Task: Select a due date automation when advanced on, 2 days before a card is due add fields with all custom fields completed at 11:00 AM.
Action: Mouse moved to (1227, 103)
Screenshot: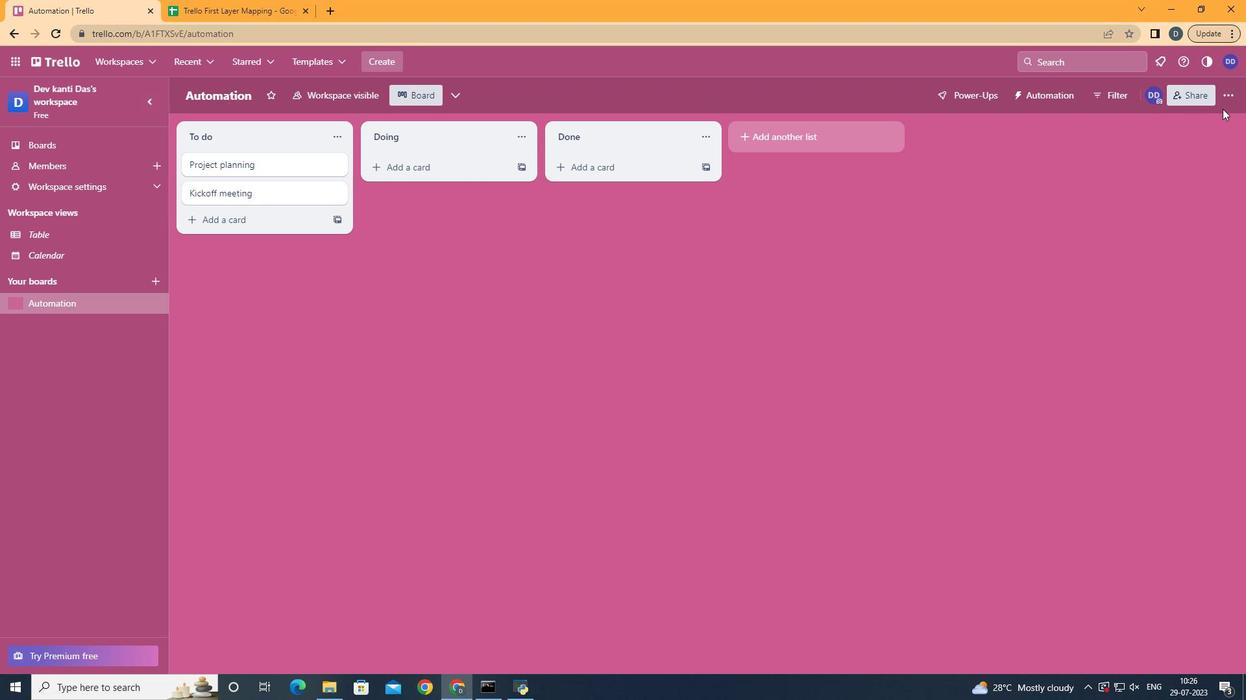 
Action: Mouse pressed left at (1227, 103)
Screenshot: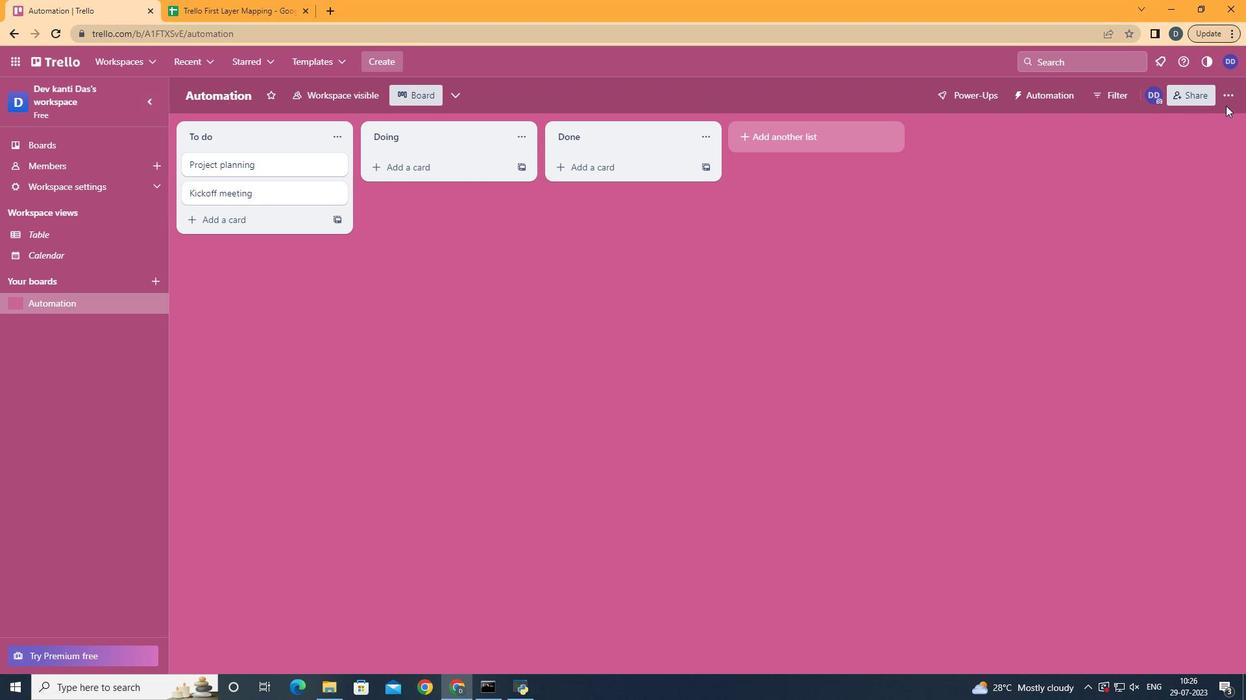 
Action: Mouse moved to (1143, 271)
Screenshot: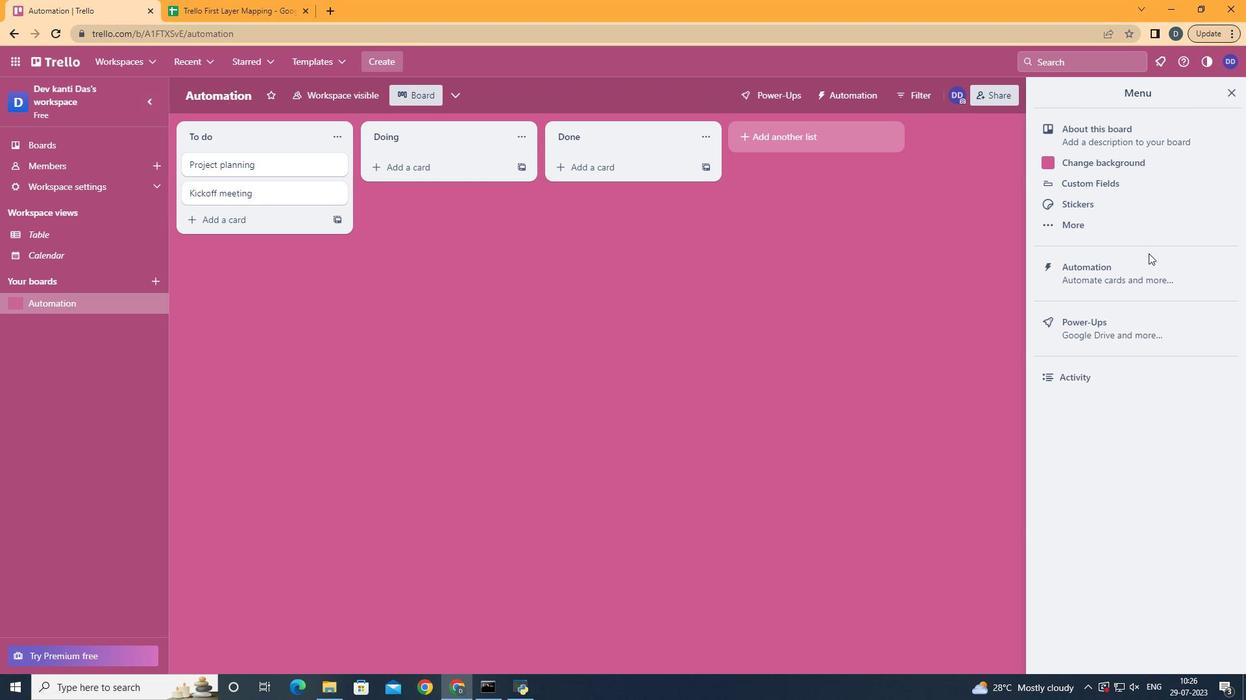 
Action: Mouse pressed left at (1143, 271)
Screenshot: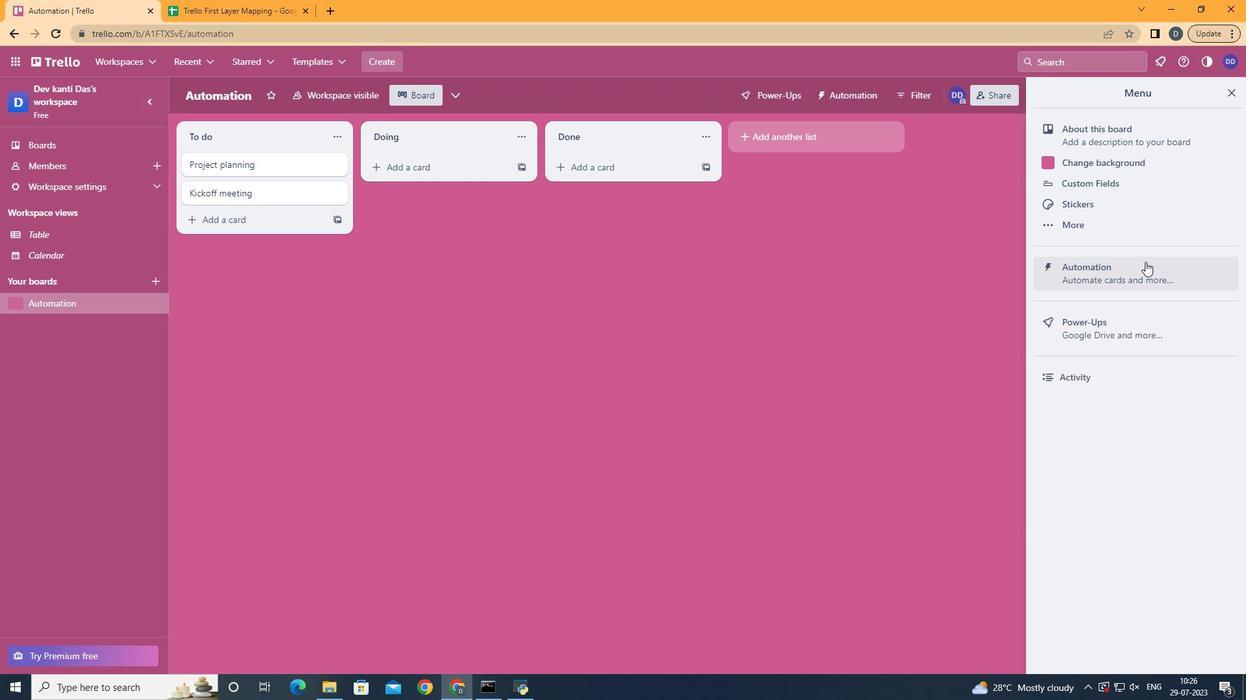 
Action: Mouse moved to (262, 263)
Screenshot: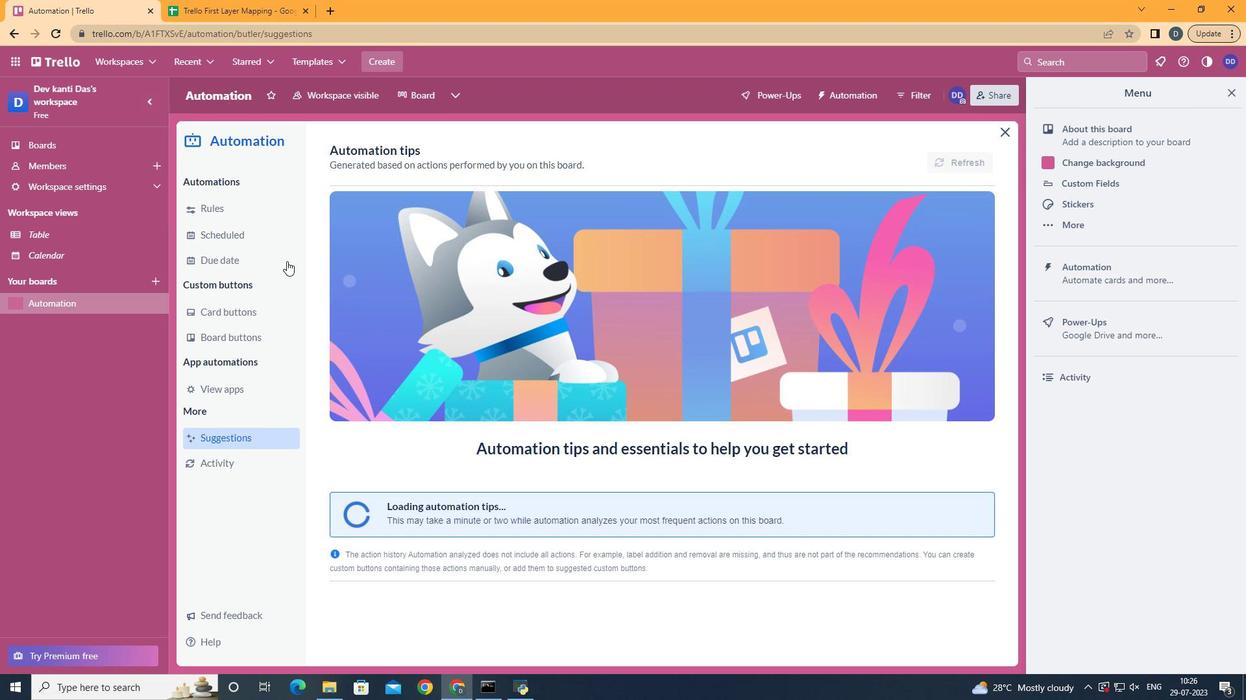 
Action: Mouse pressed left at (262, 263)
Screenshot: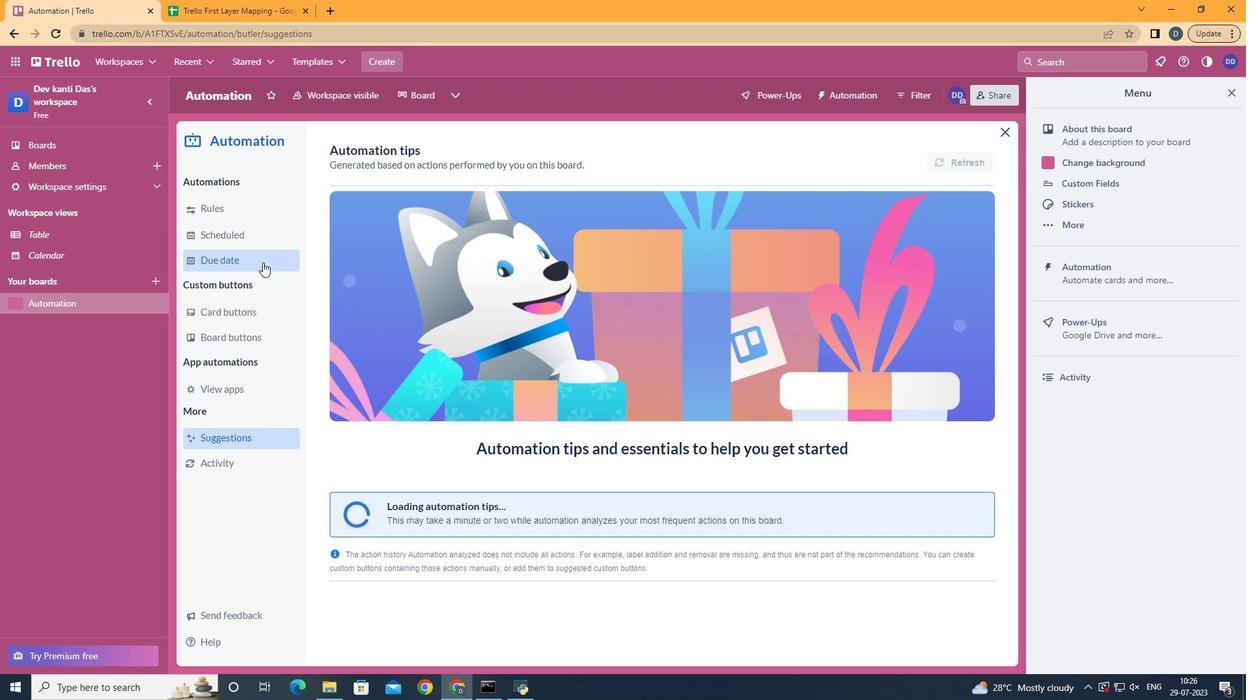 
Action: Mouse moved to (931, 153)
Screenshot: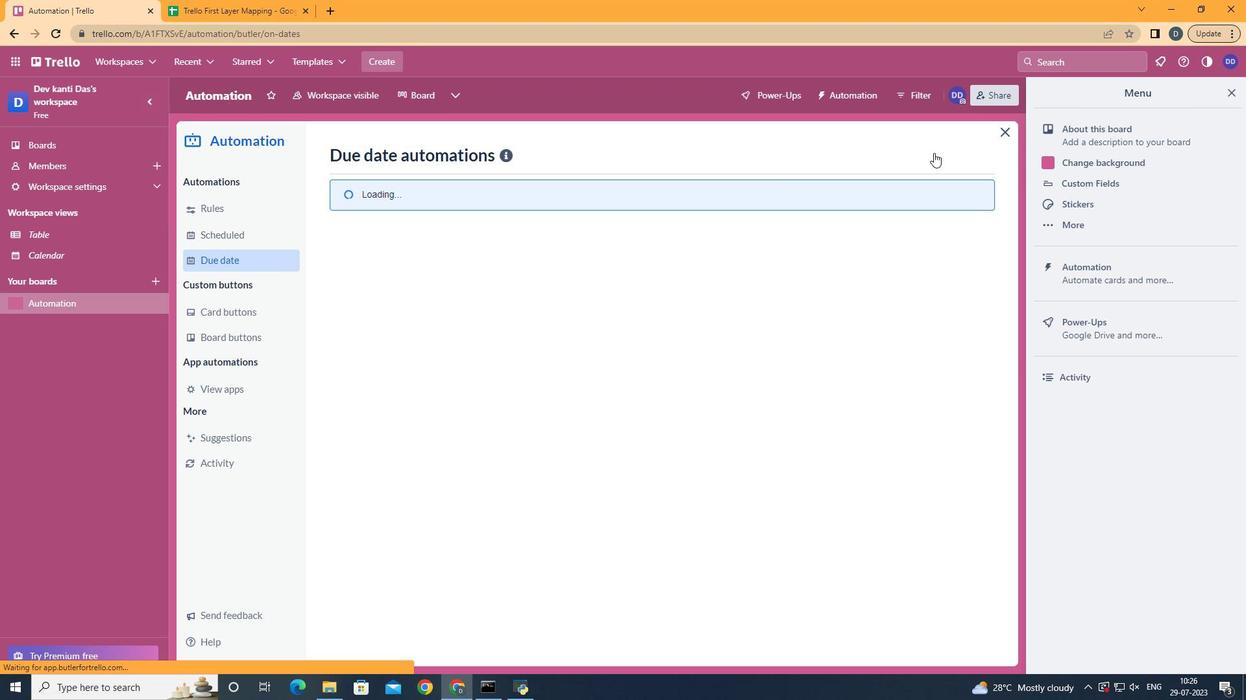 
Action: Mouse pressed left at (931, 153)
Screenshot: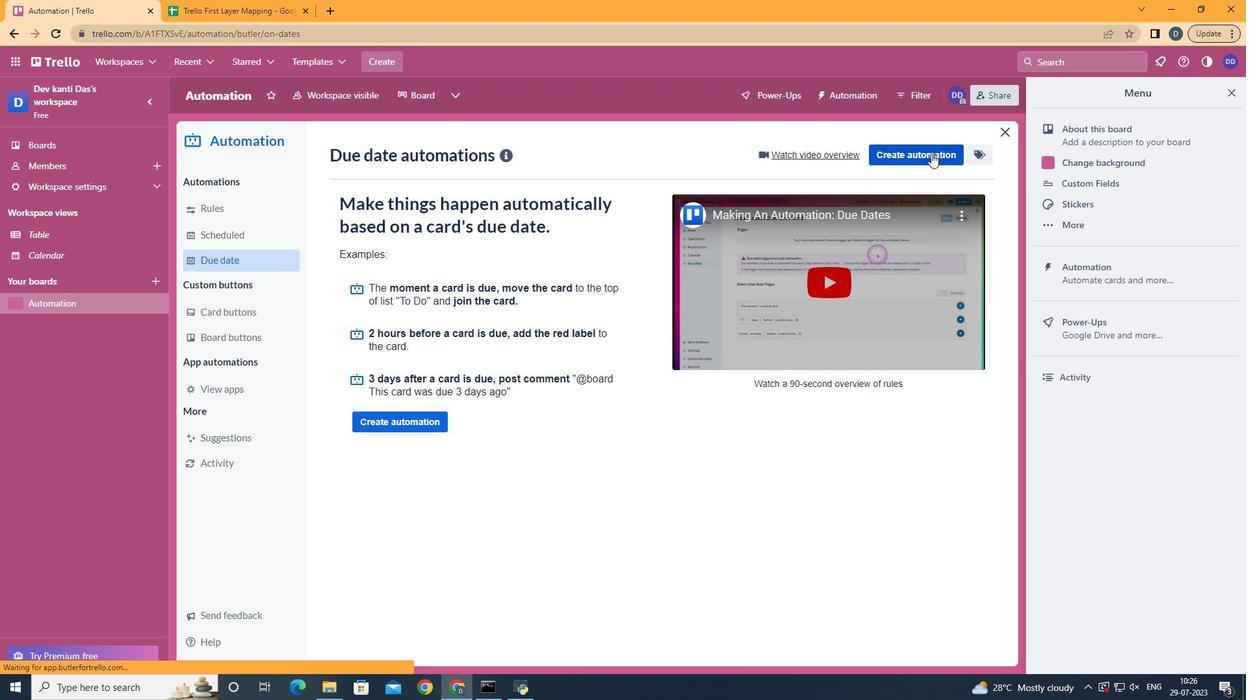 
Action: Mouse moved to (749, 275)
Screenshot: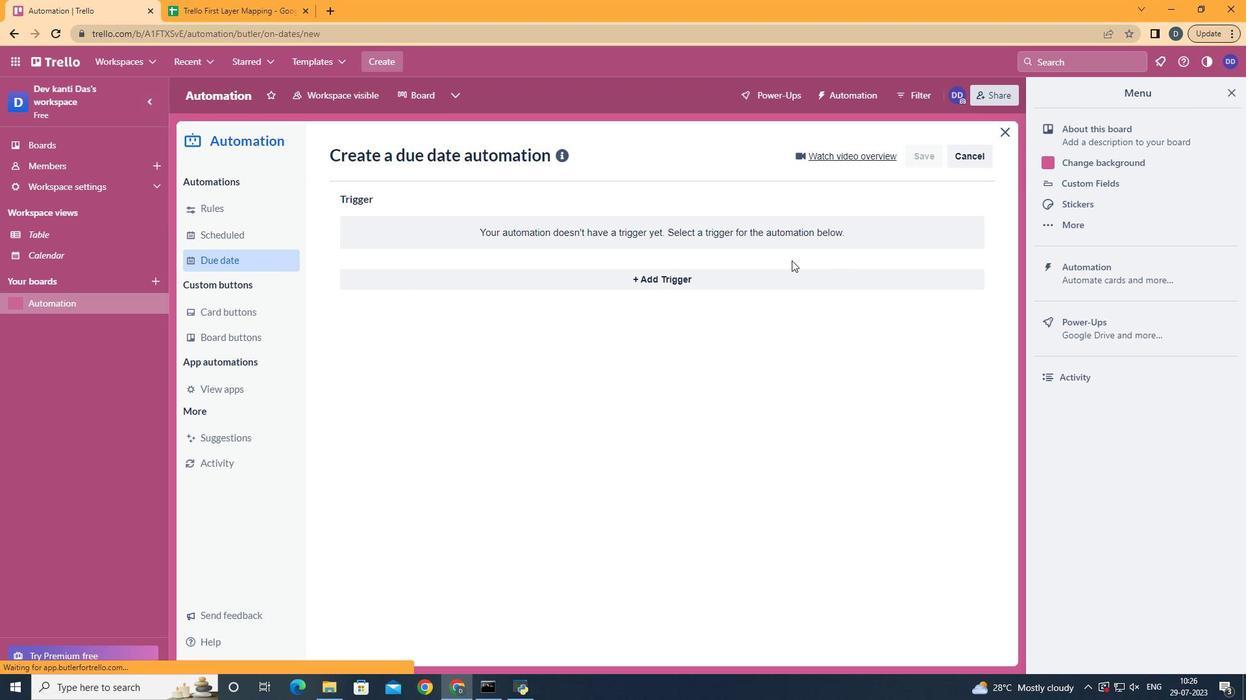 
Action: Mouse pressed left at (749, 275)
Screenshot: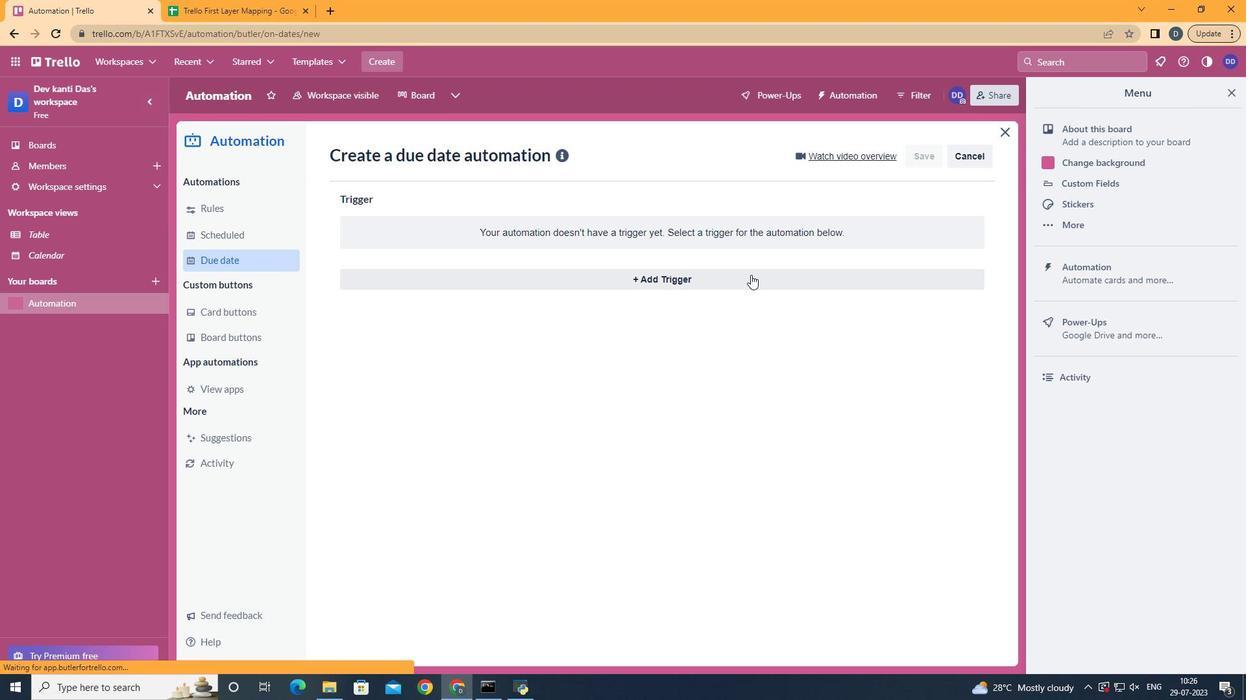
Action: Mouse moved to (517, 480)
Screenshot: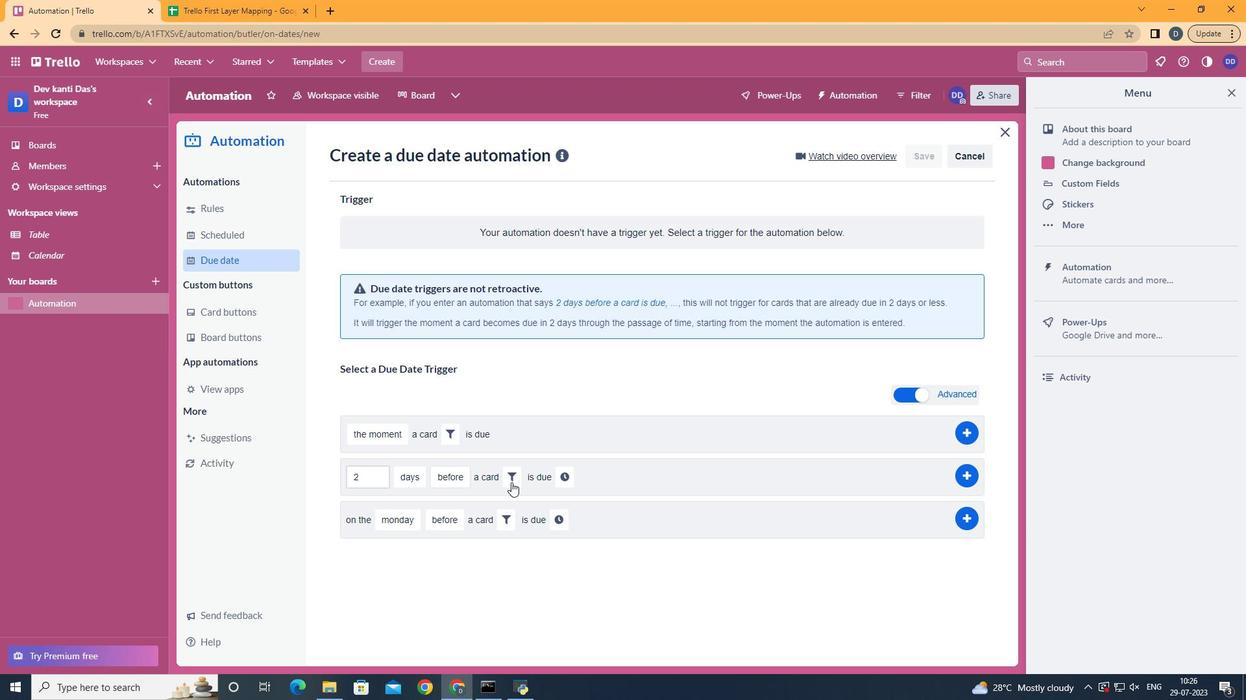 
Action: Mouse pressed left at (517, 480)
Screenshot: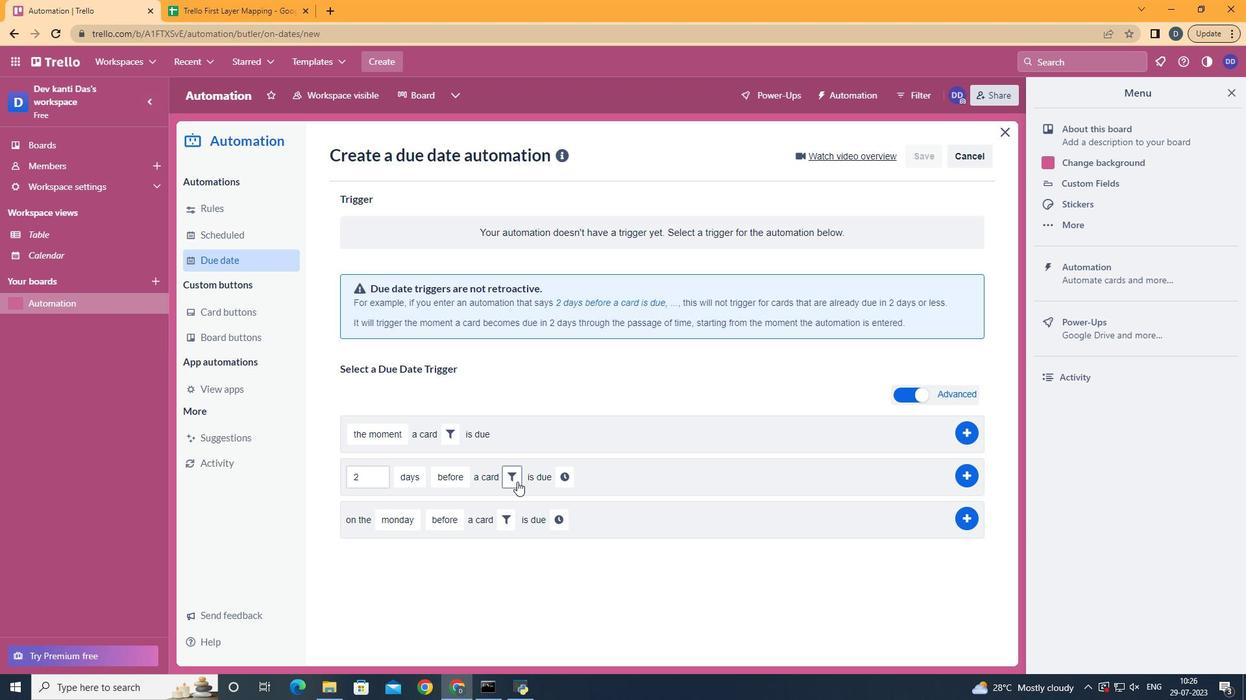 
Action: Mouse moved to (732, 530)
Screenshot: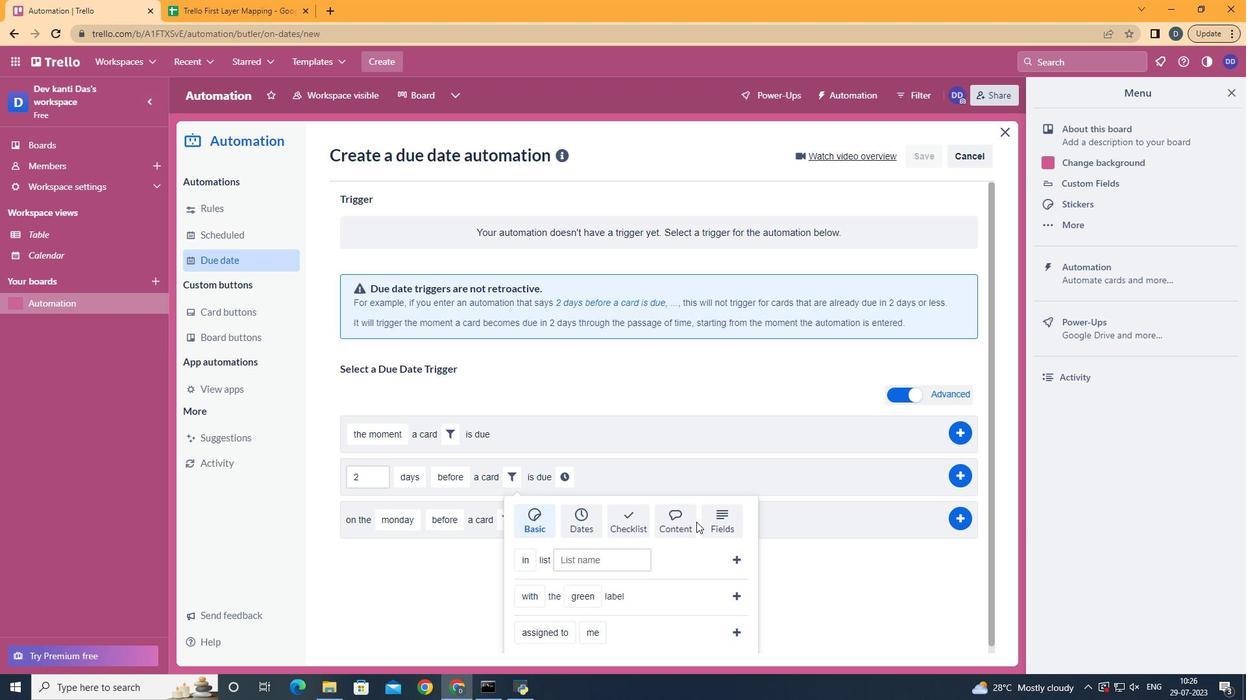
Action: Mouse pressed left at (732, 530)
Screenshot: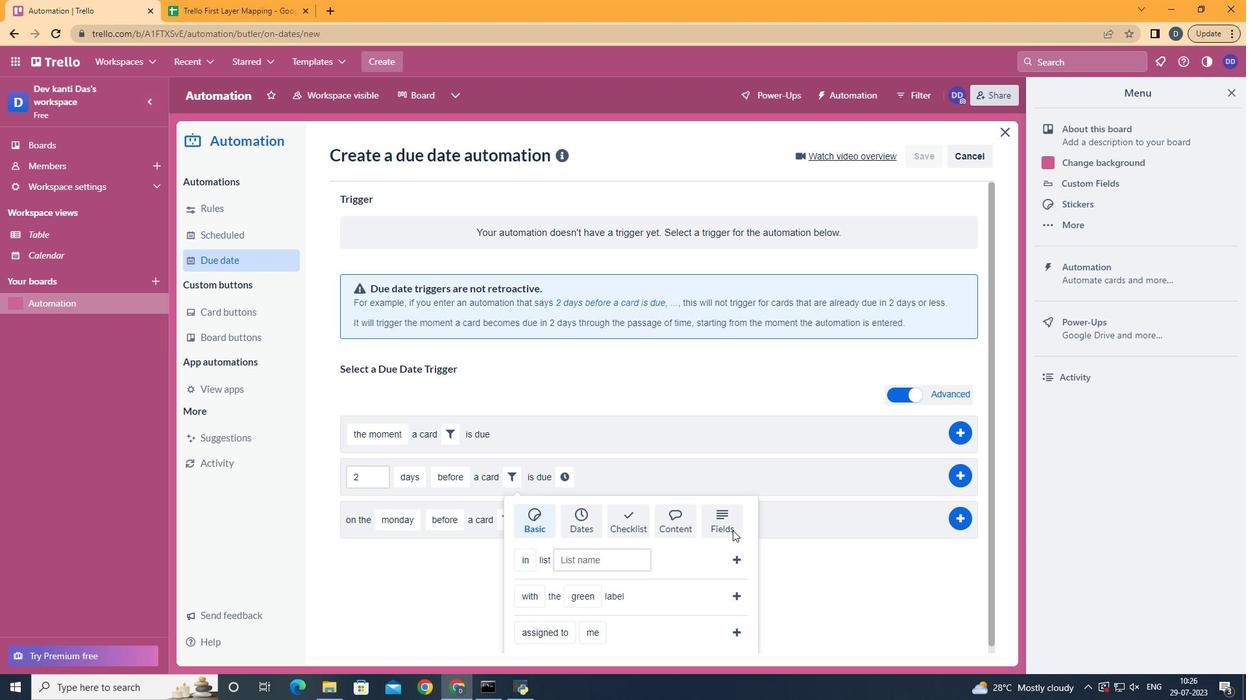 
Action: Mouse scrolled (732, 530) with delta (0, 0)
Screenshot: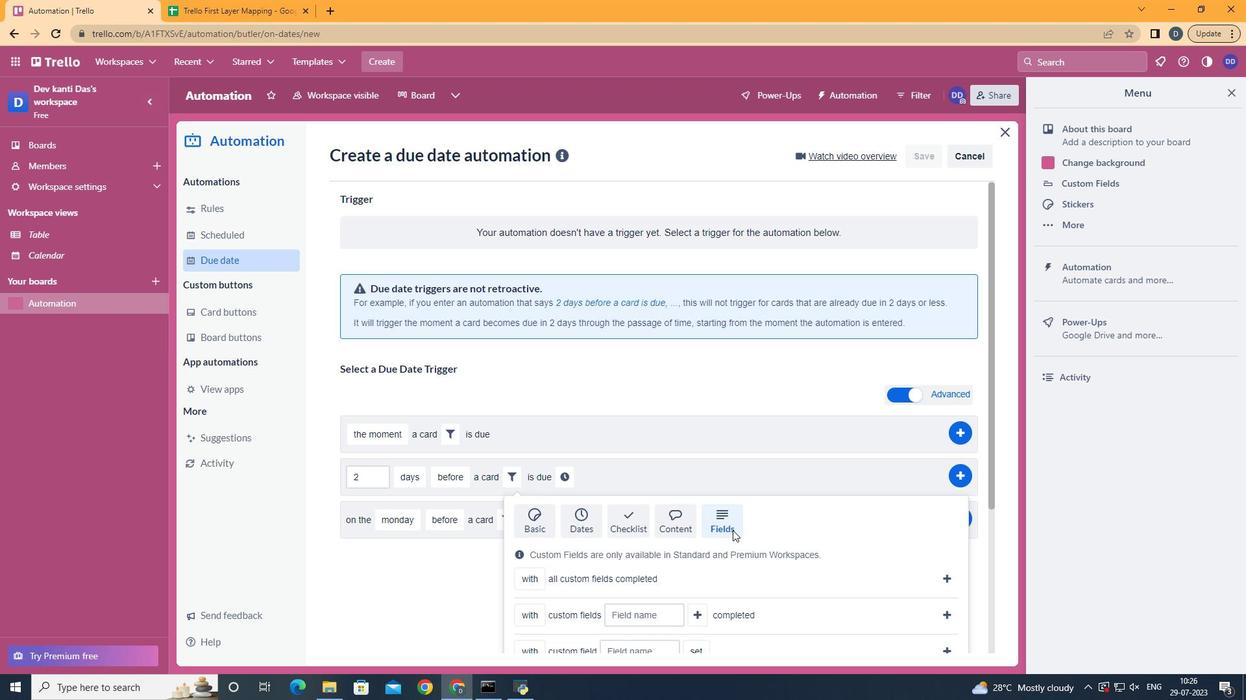
Action: Mouse scrolled (732, 530) with delta (0, 0)
Screenshot: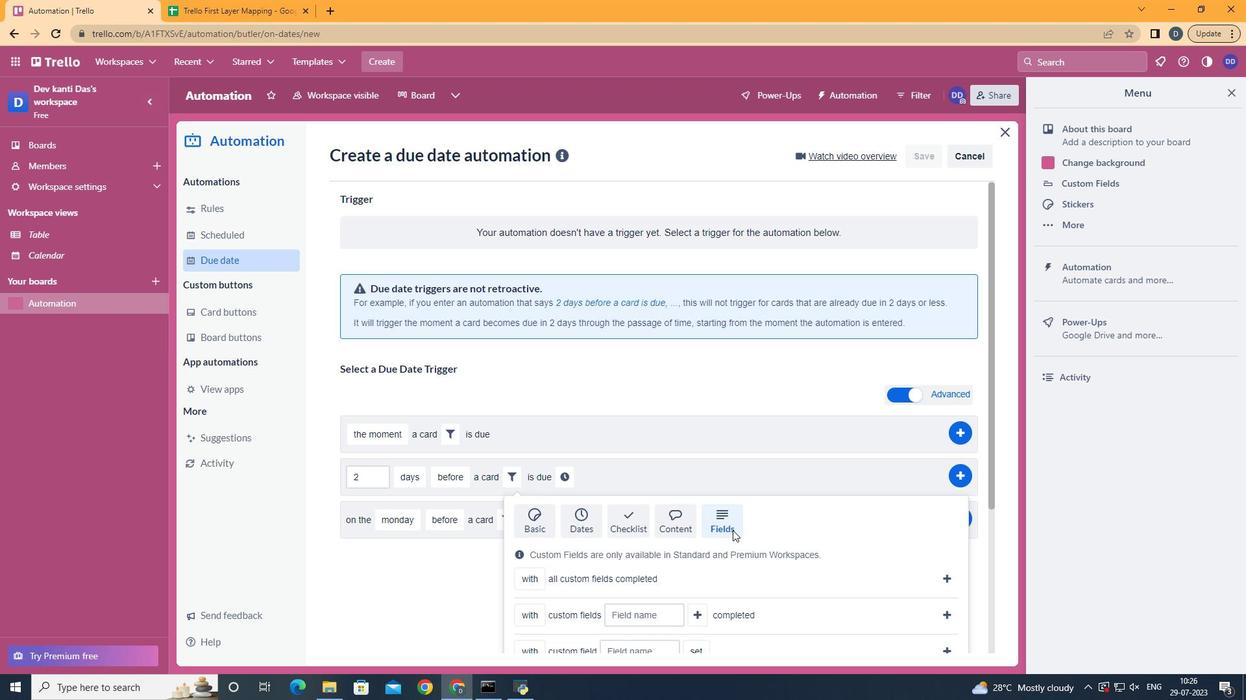 
Action: Mouse scrolled (732, 530) with delta (0, 0)
Screenshot: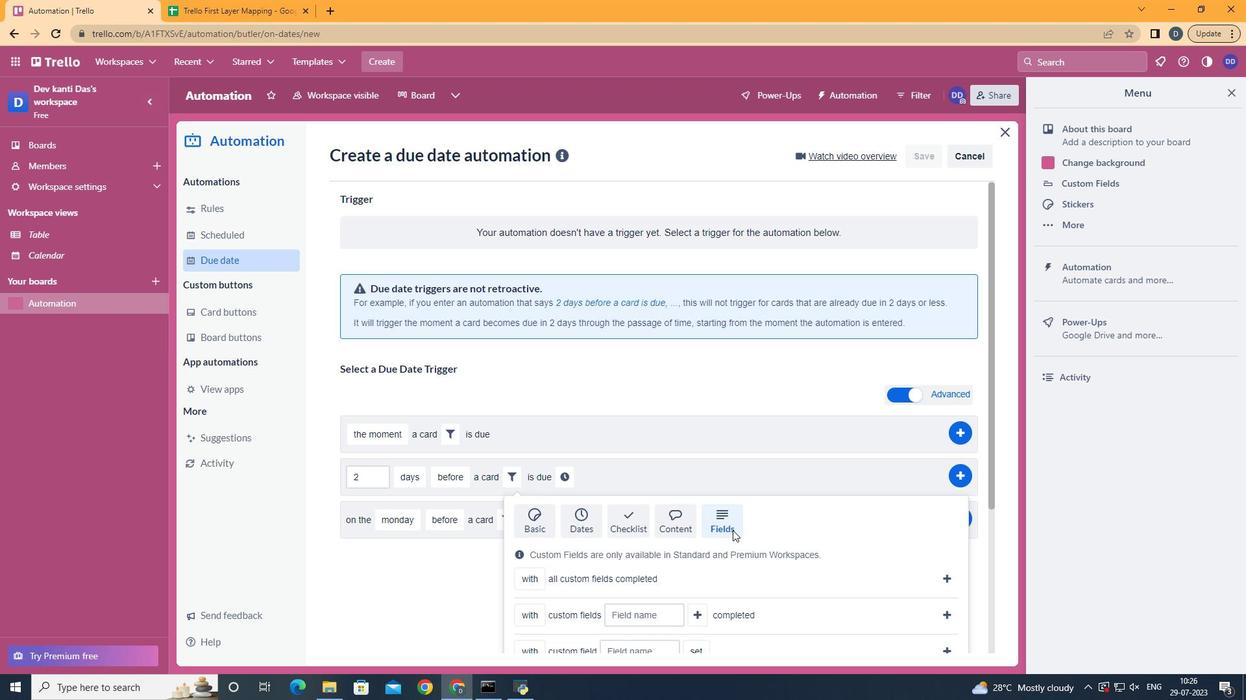 
Action: Mouse moved to (538, 415)
Screenshot: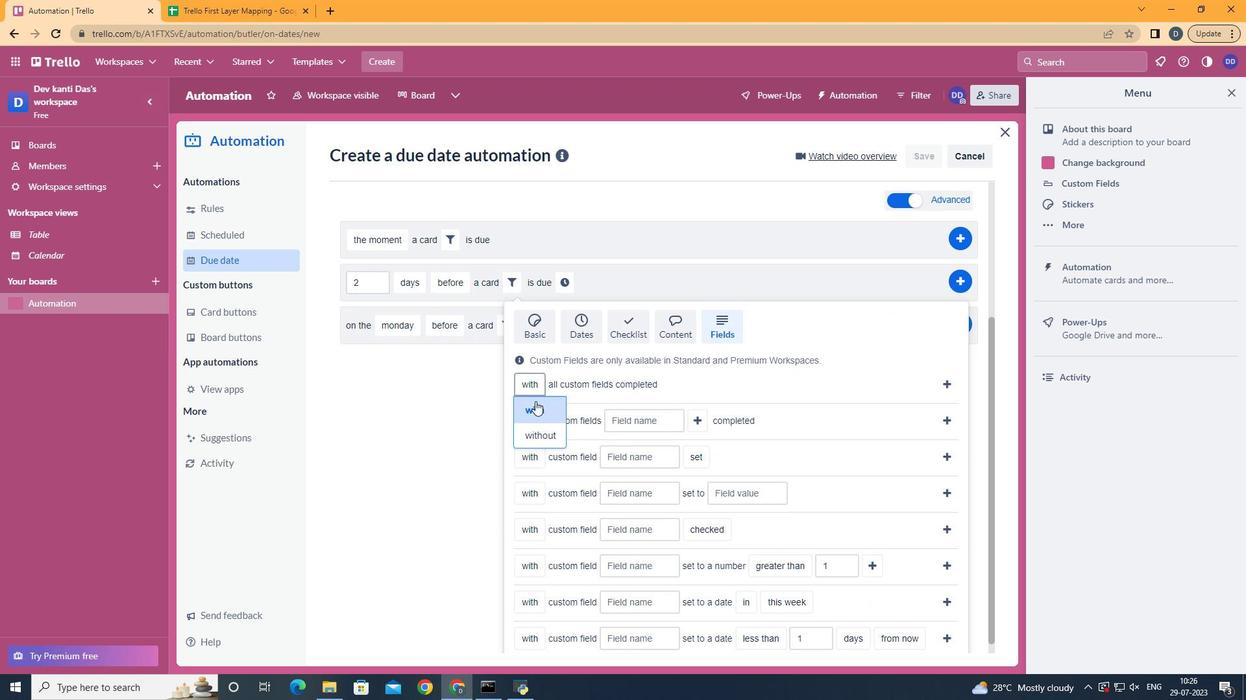 
Action: Mouse pressed left at (538, 415)
Screenshot: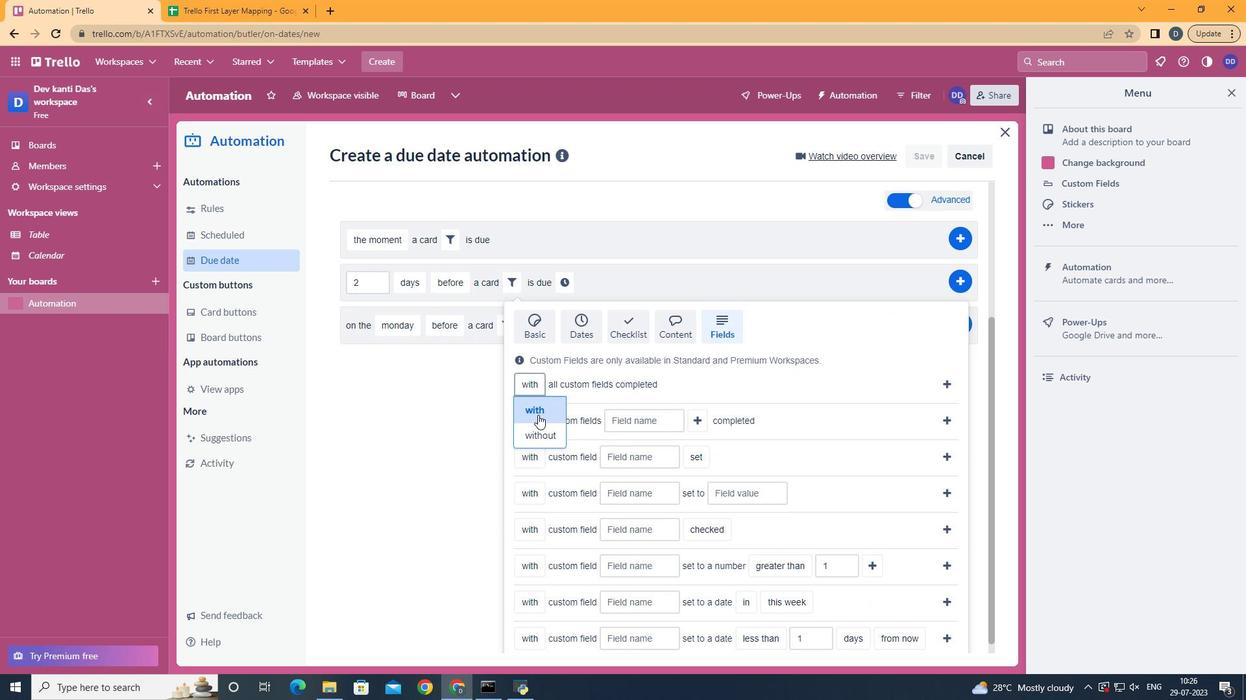 
Action: Mouse moved to (941, 387)
Screenshot: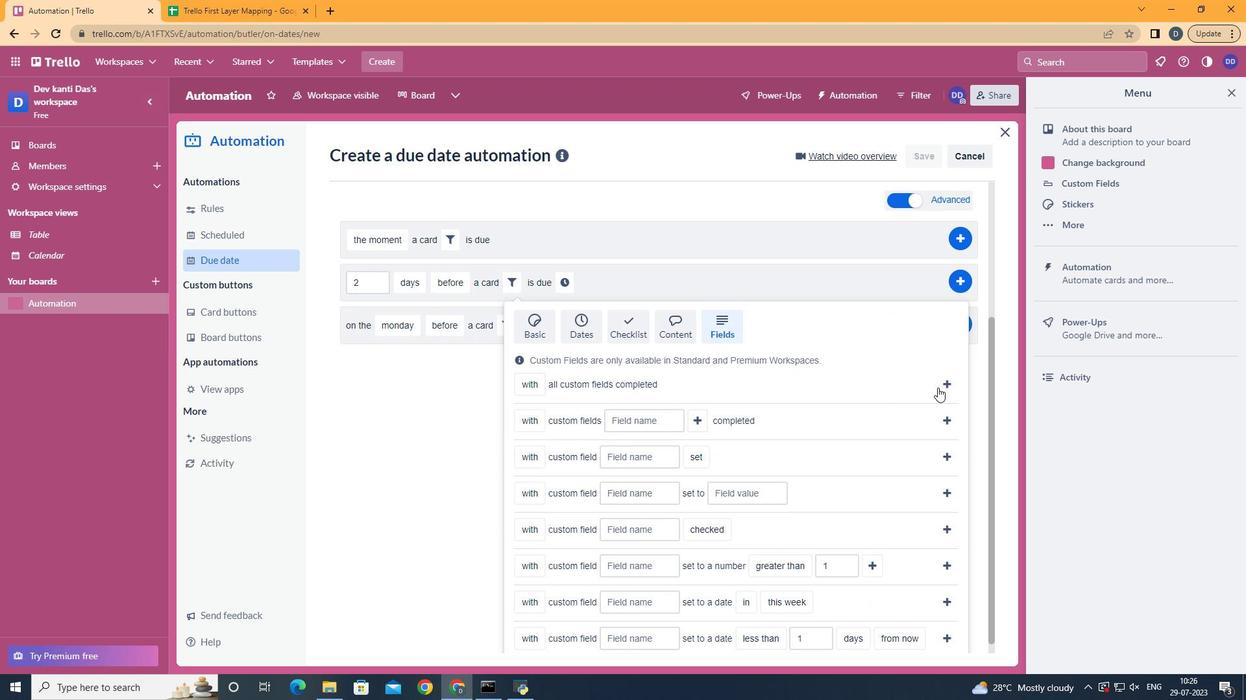 
Action: Mouse pressed left at (941, 387)
Screenshot: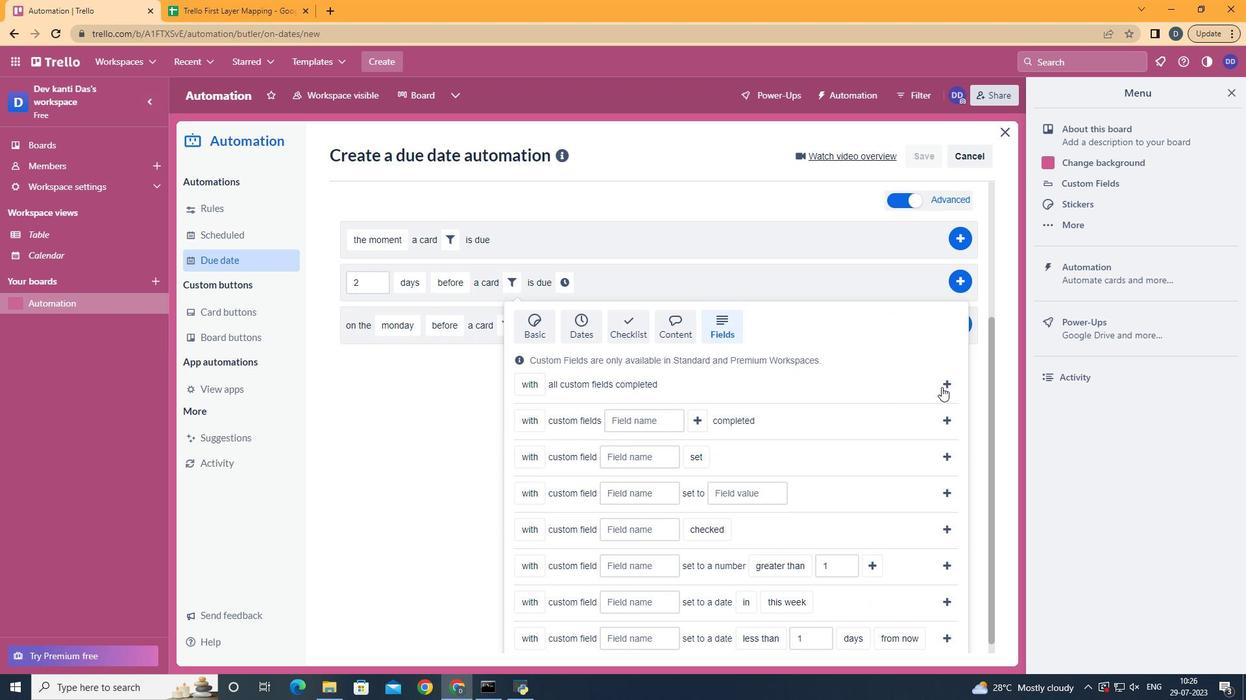 
Action: Mouse moved to (728, 474)
Screenshot: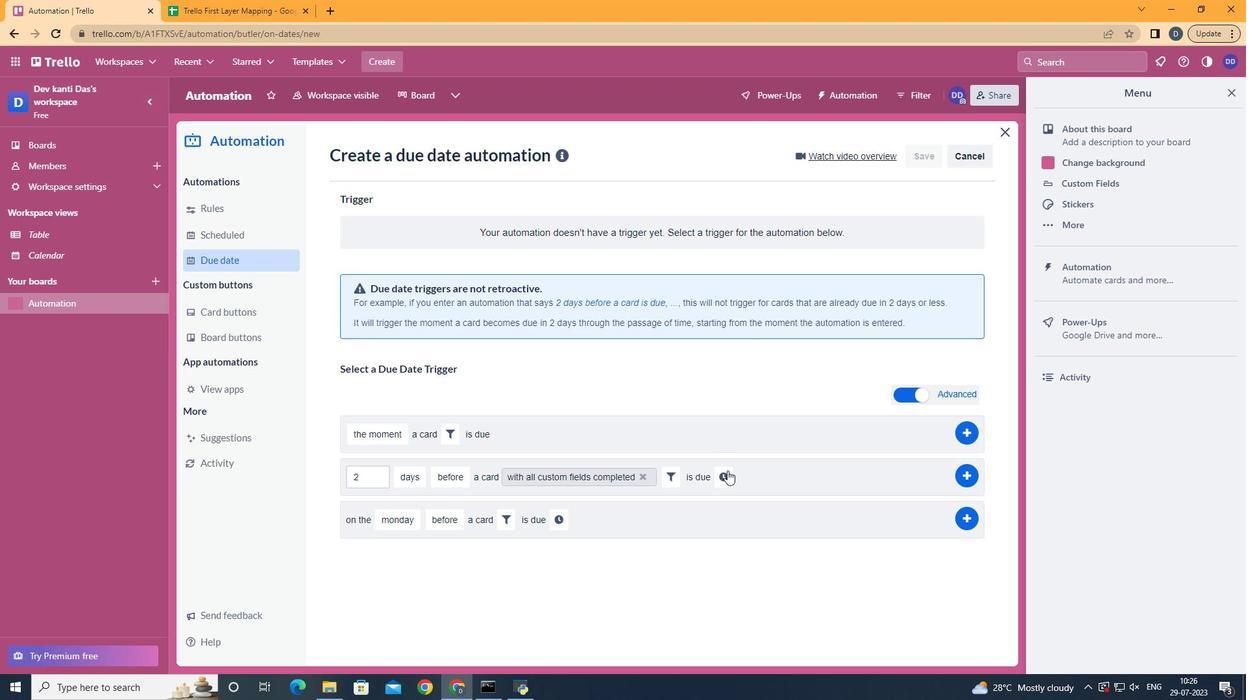
Action: Mouse pressed left at (728, 474)
Screenshot: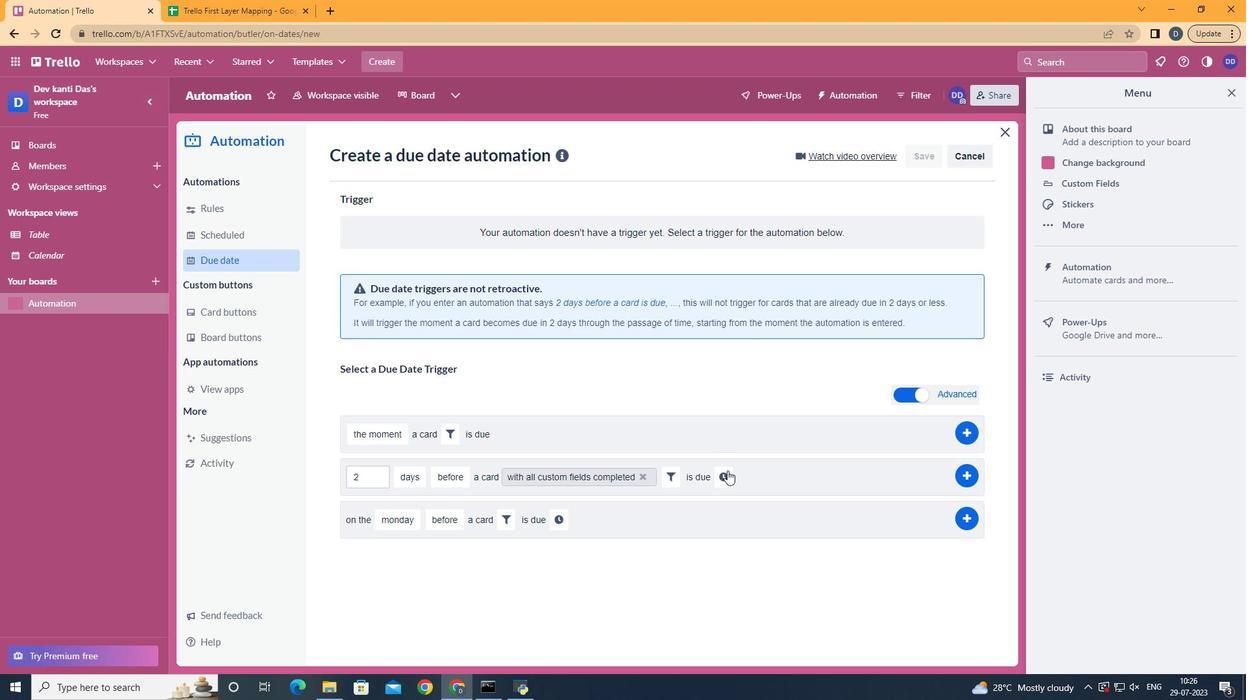 
Action: Mouse moved to (754, 479)
Screenshot: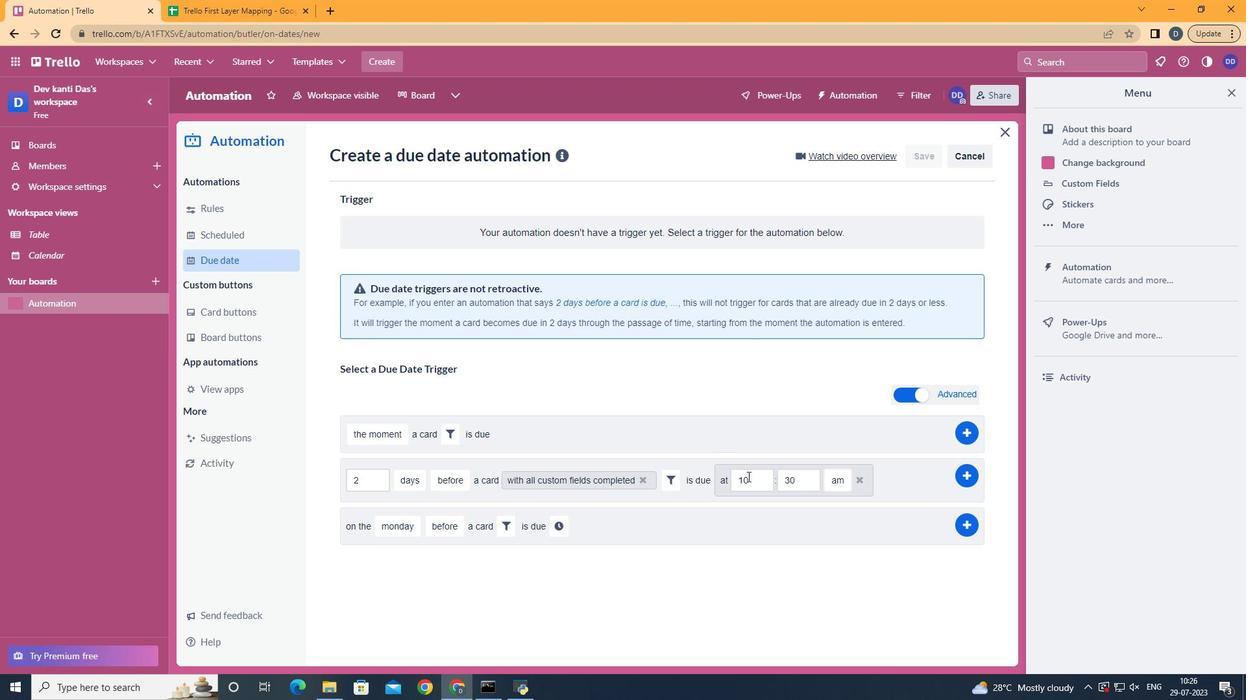 
Action: Mouse pressed left at (754, 479)
Screenshot: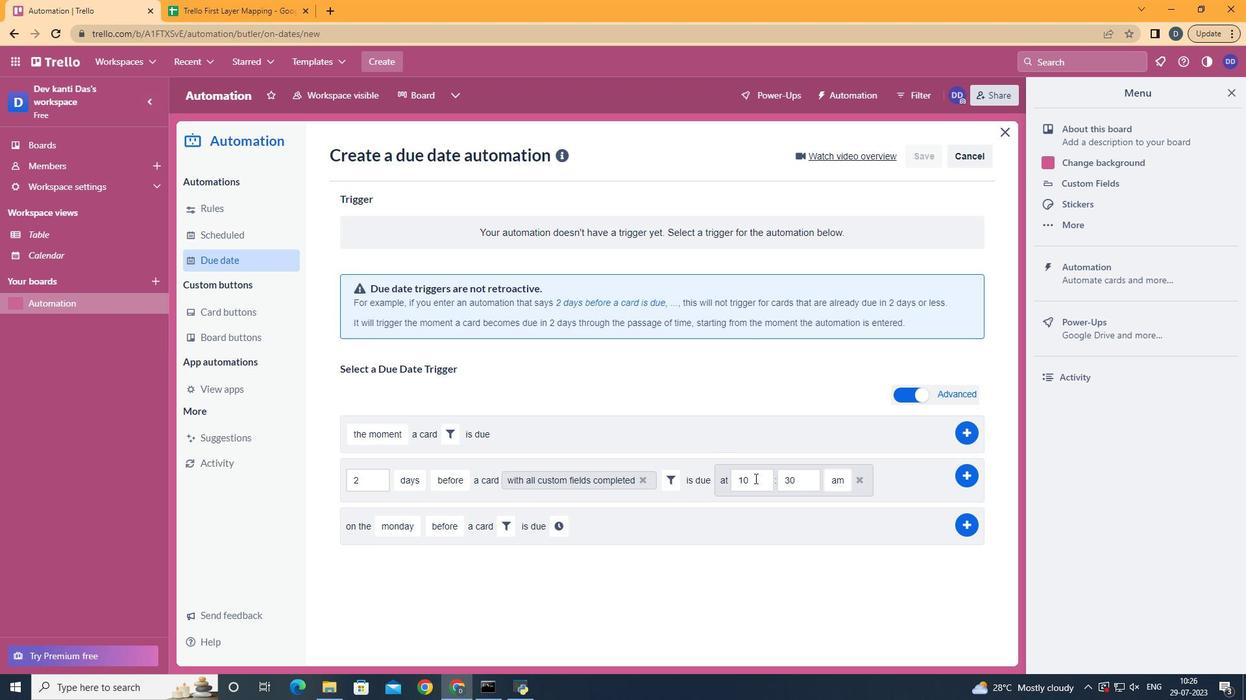
Action: Key pressed <Key.backspace><Key.backspace>11
Screenshot: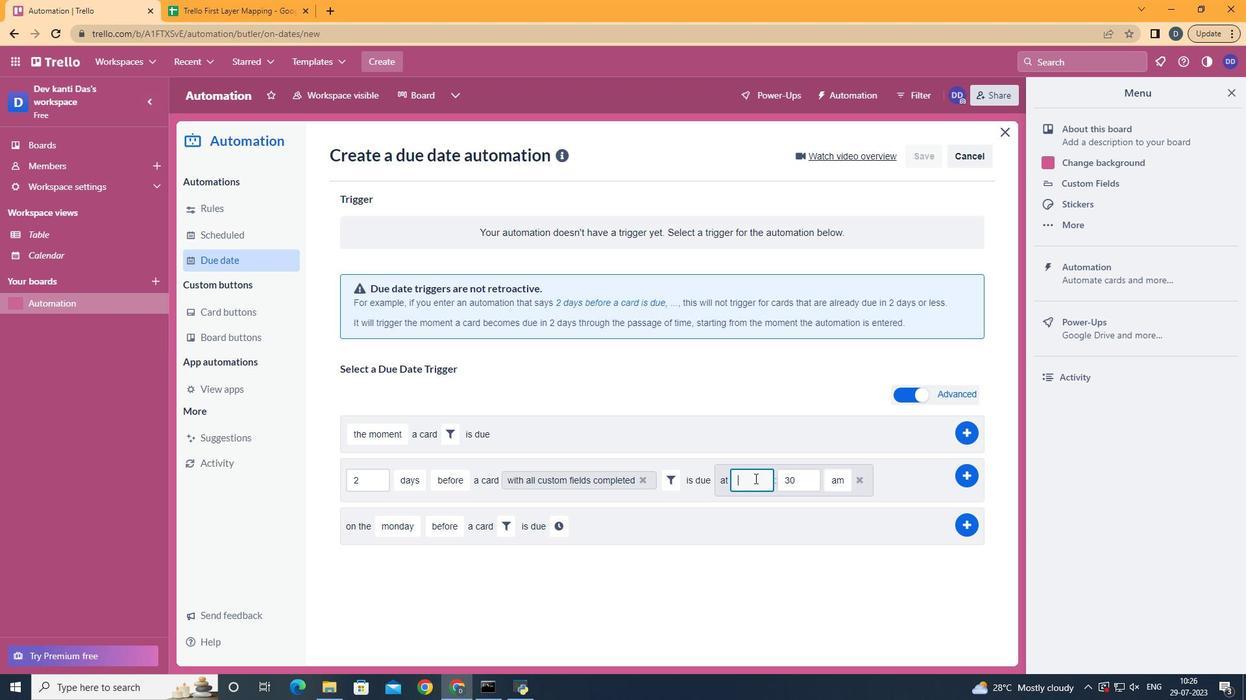 
Action: Mouse moved to (808, 481)
Screenshot: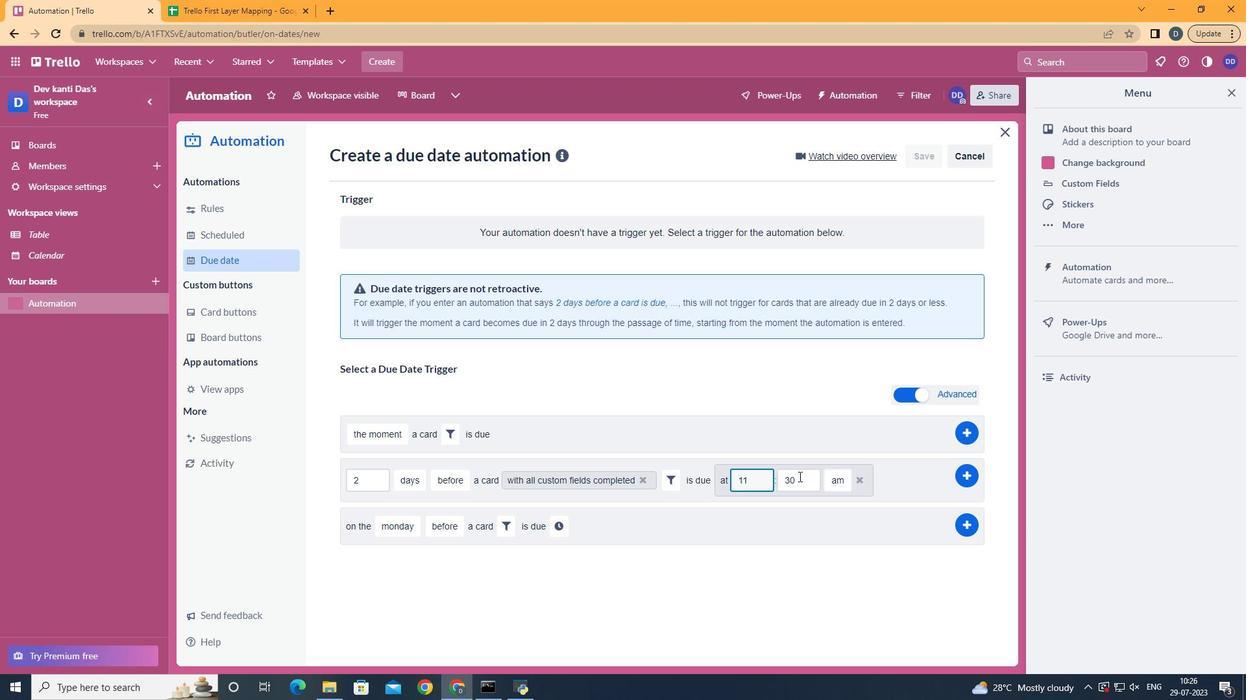 
Action: Mouse pressed left at (808, 481)
Screenshot: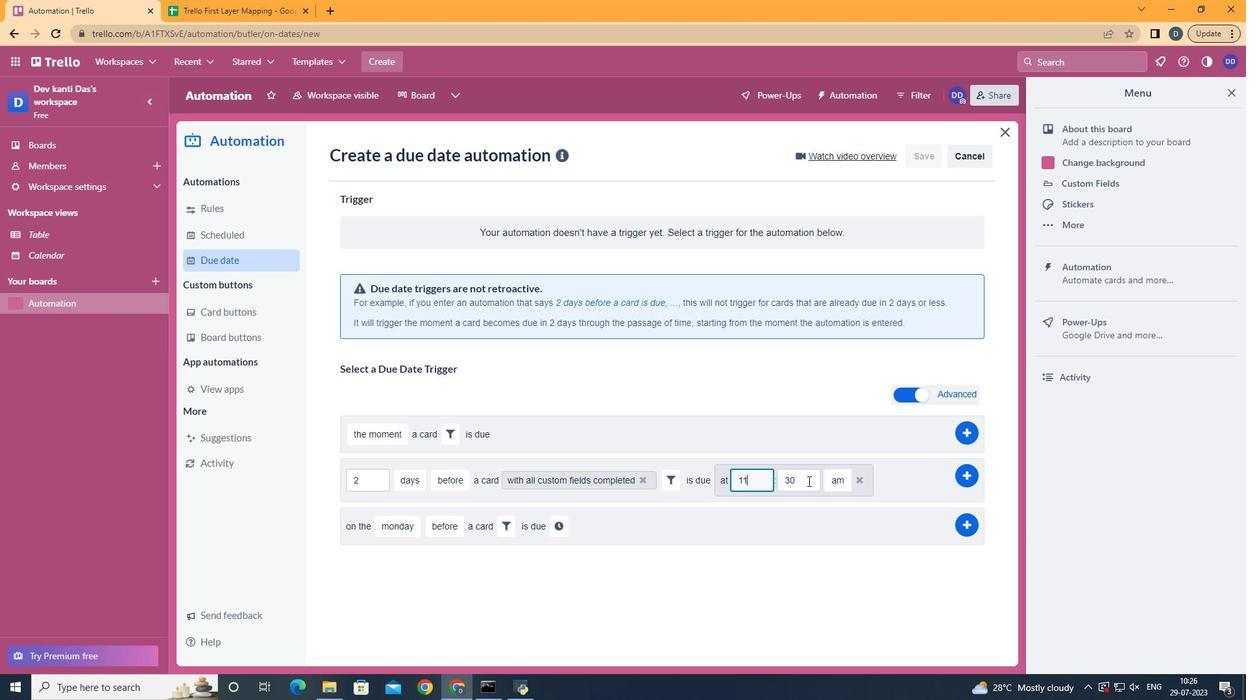
Action: Key pressed <Key.backspace><Key.backspace>00
Screenshot: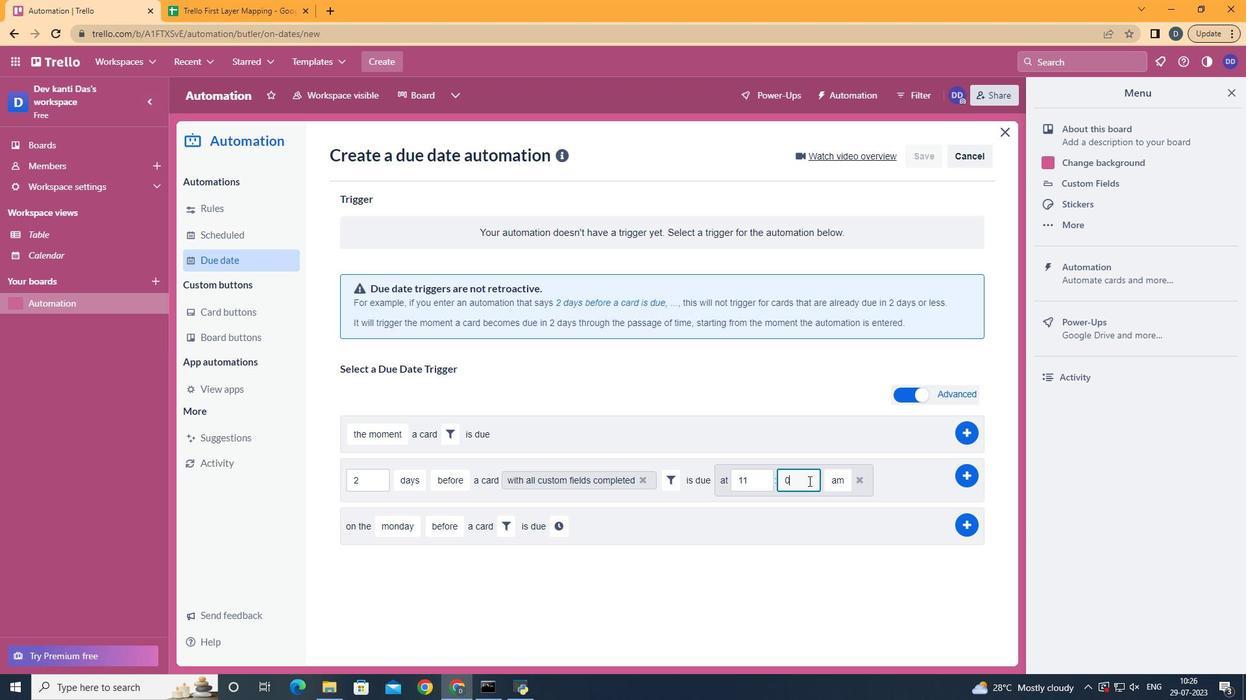 
Action: Mouse moved to (848, 506)
Screenshot: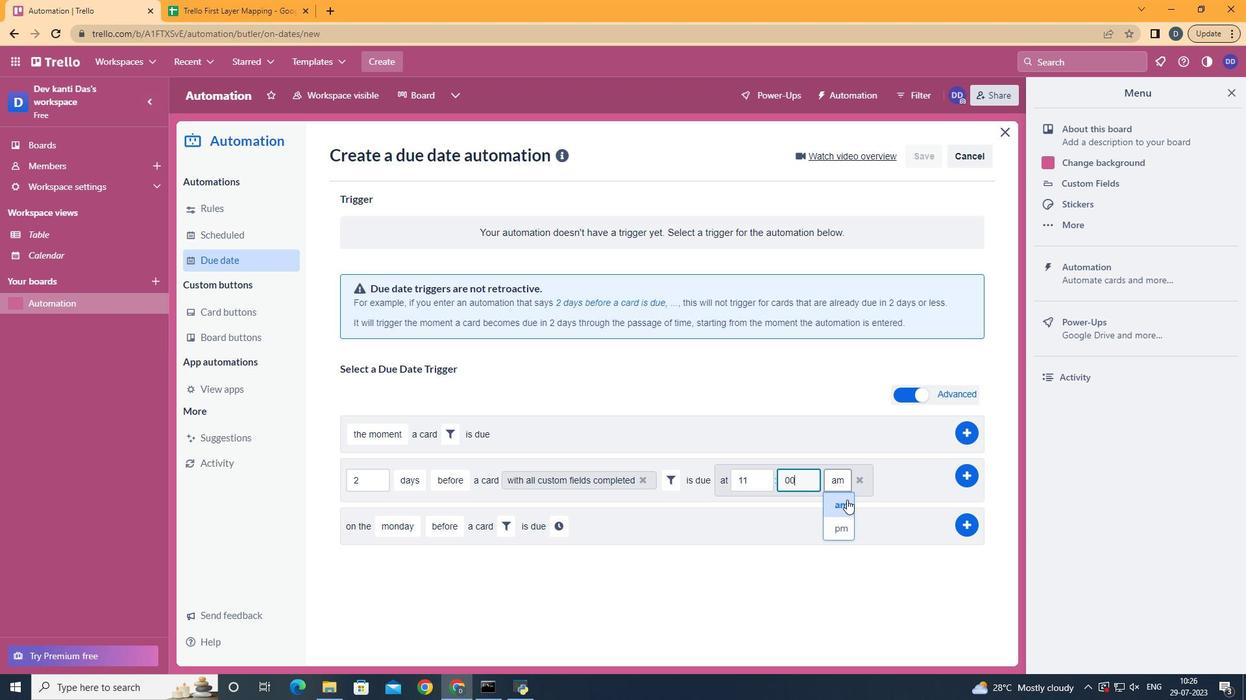 
Action: Mouse pressed left at (848, 506)
Screenshot: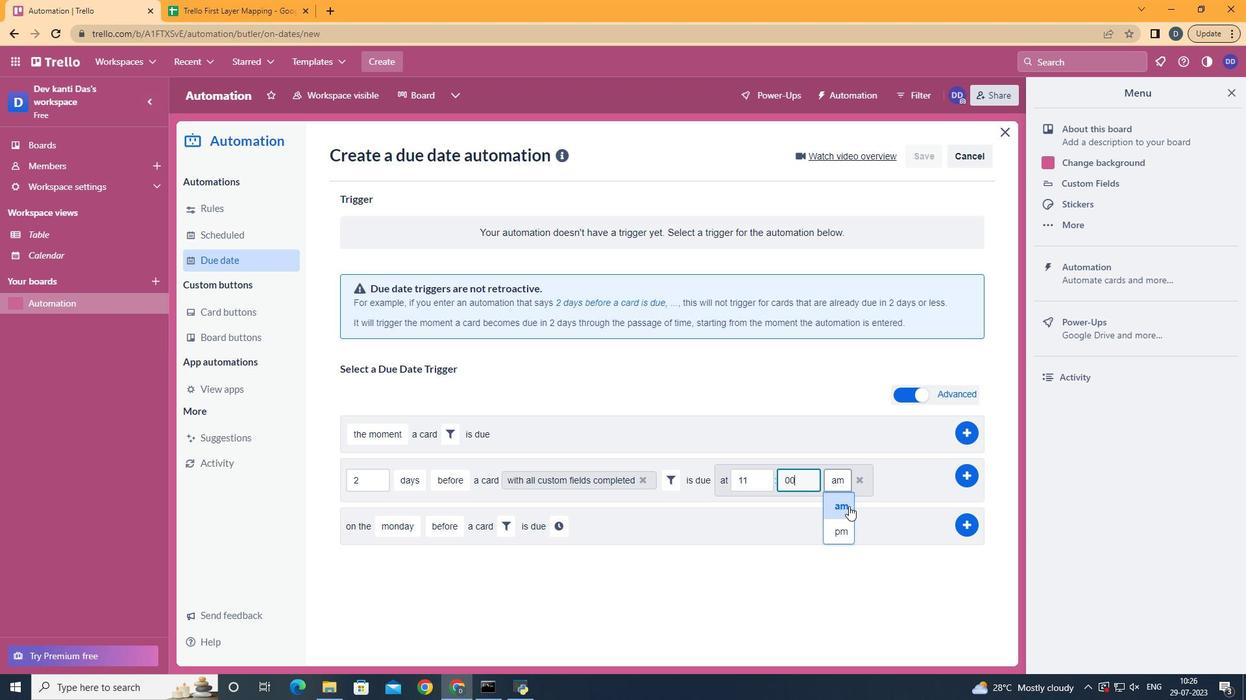 
